 Task: Use Electro Static Accent 01 Effect in this video Movie B.mp4
Action: Mouse pressed left at (332, 151)
Screenshot: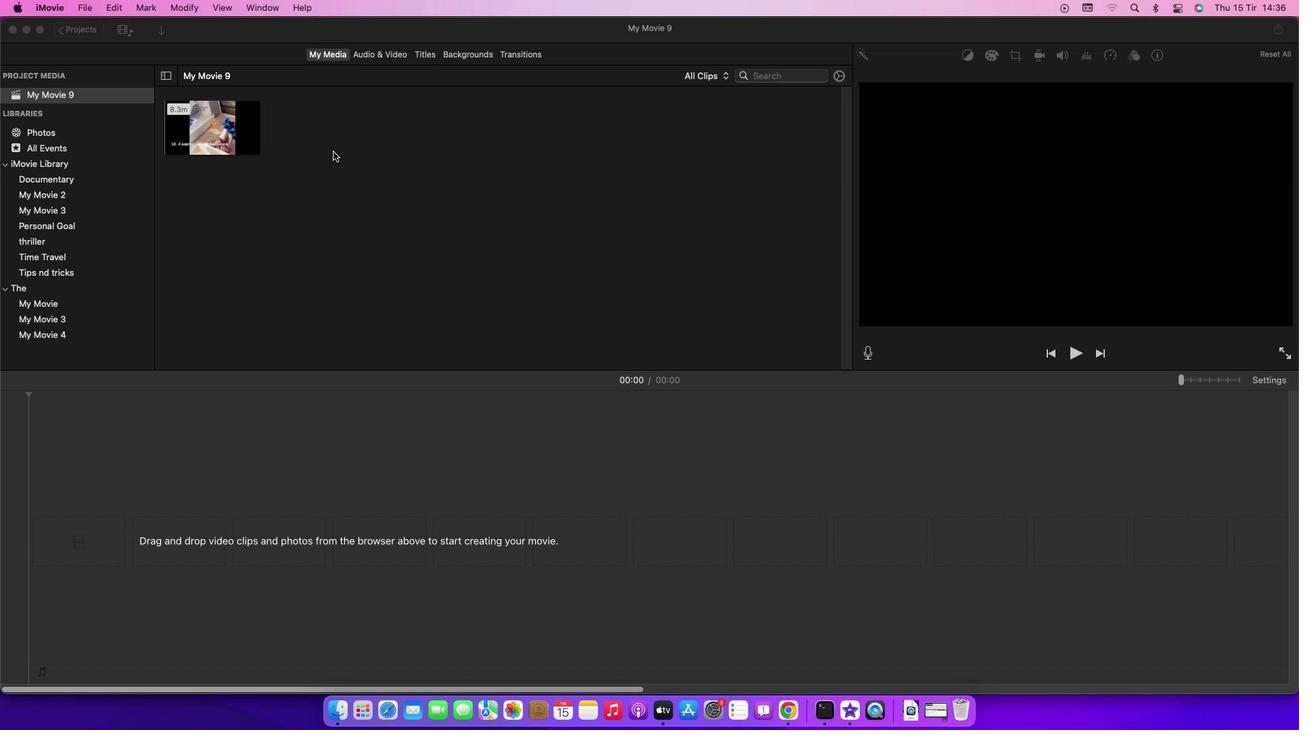 
Action: Mouse moved to (228, 122)
Screenshot: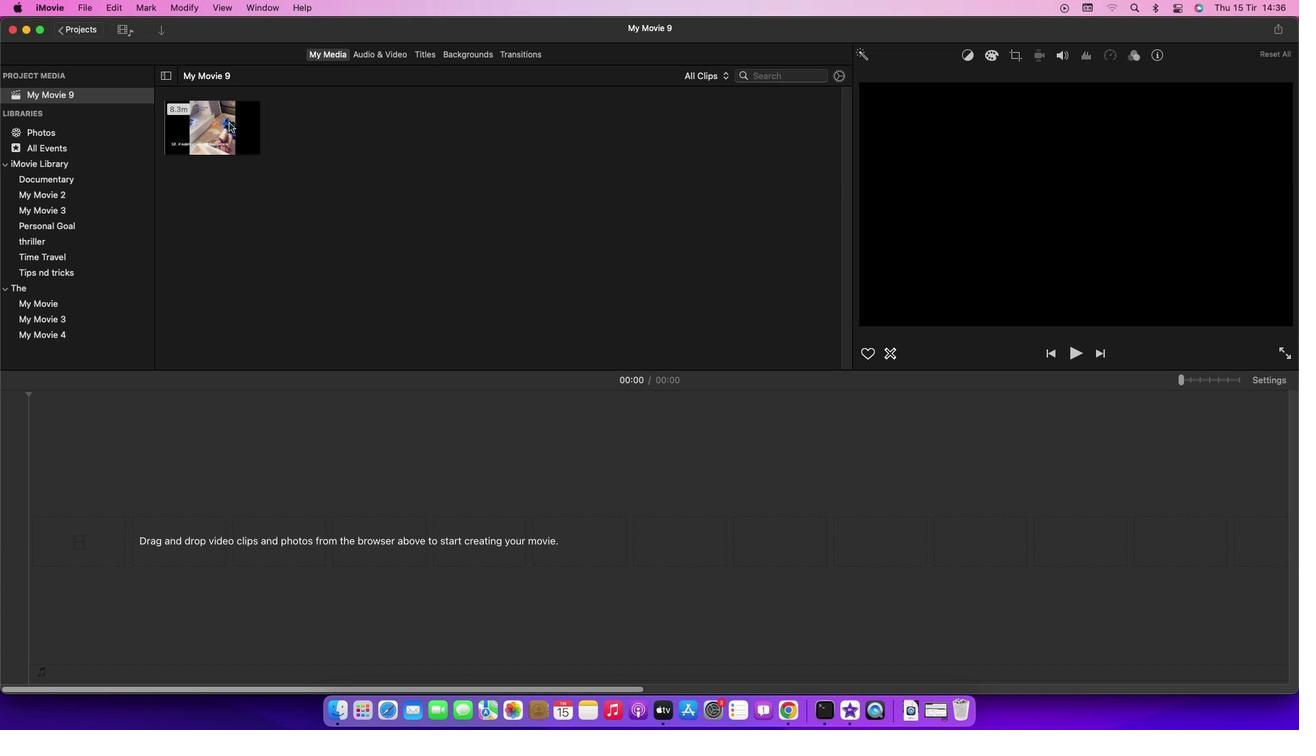 
Action: Mouse pressed left at (228, 122)
Screenshot: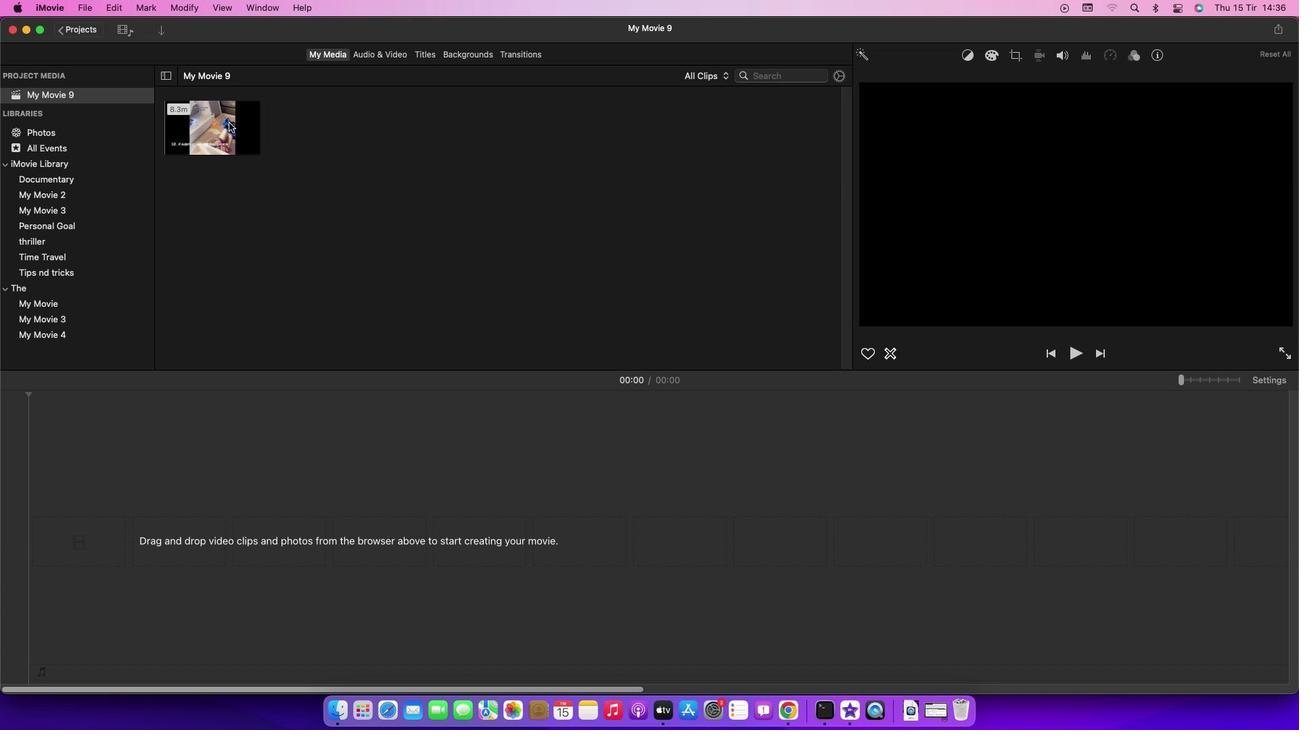
Action: Mouse pressed left at (228, 122)
Screenshot: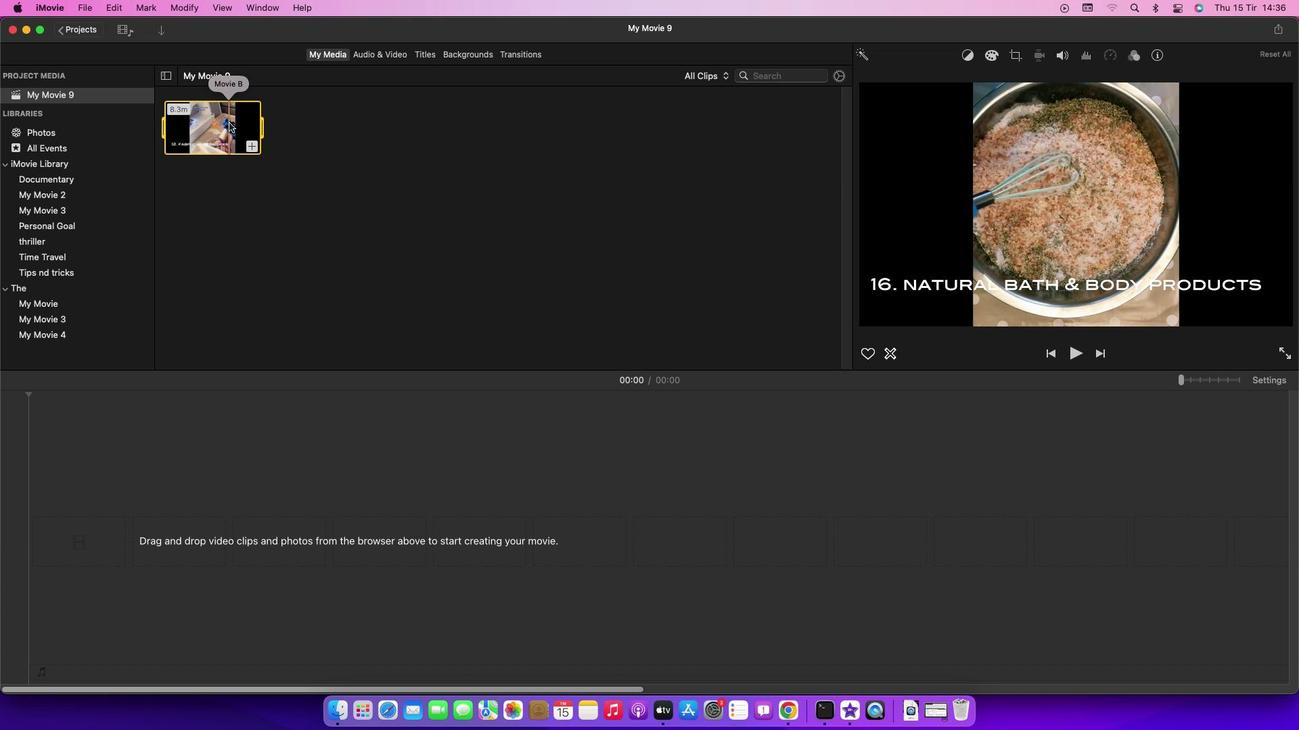 
Action: Mouse moved to (379, 56)
Screenshot: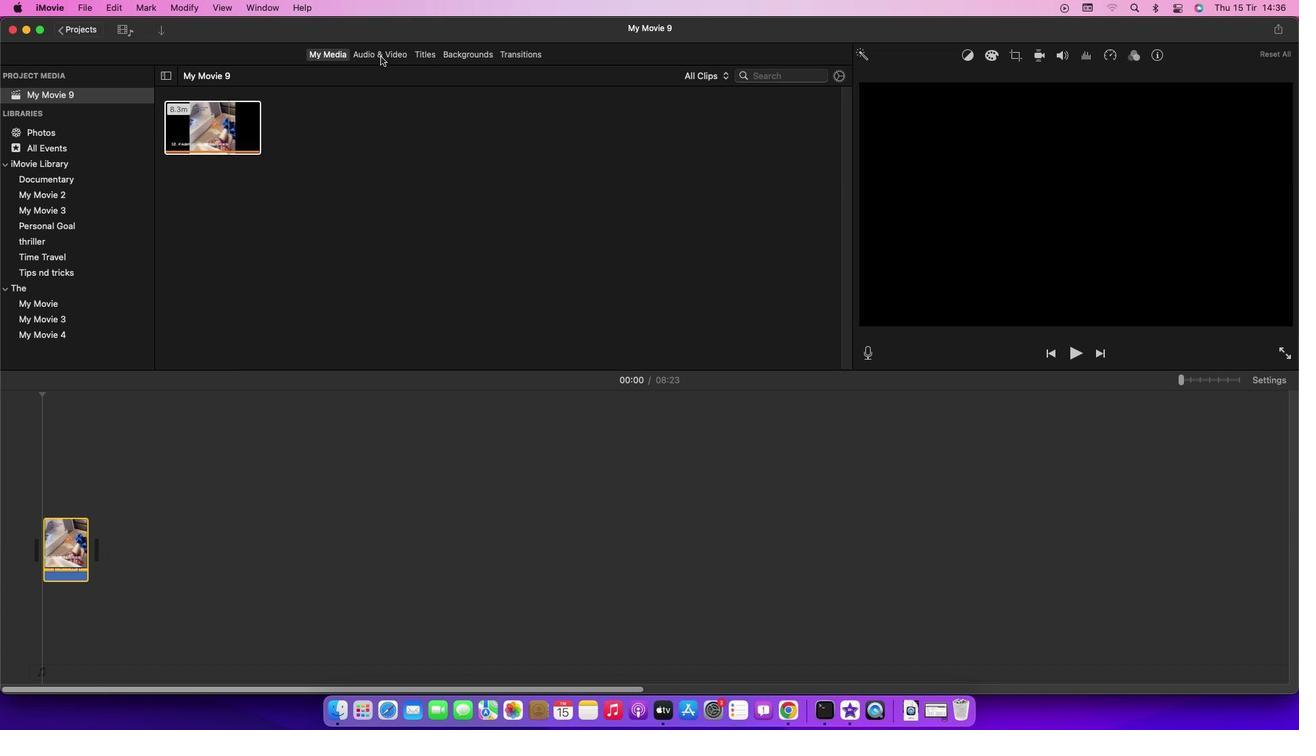 
Action: Mouse pressed left at (379, 56)
Screenshot: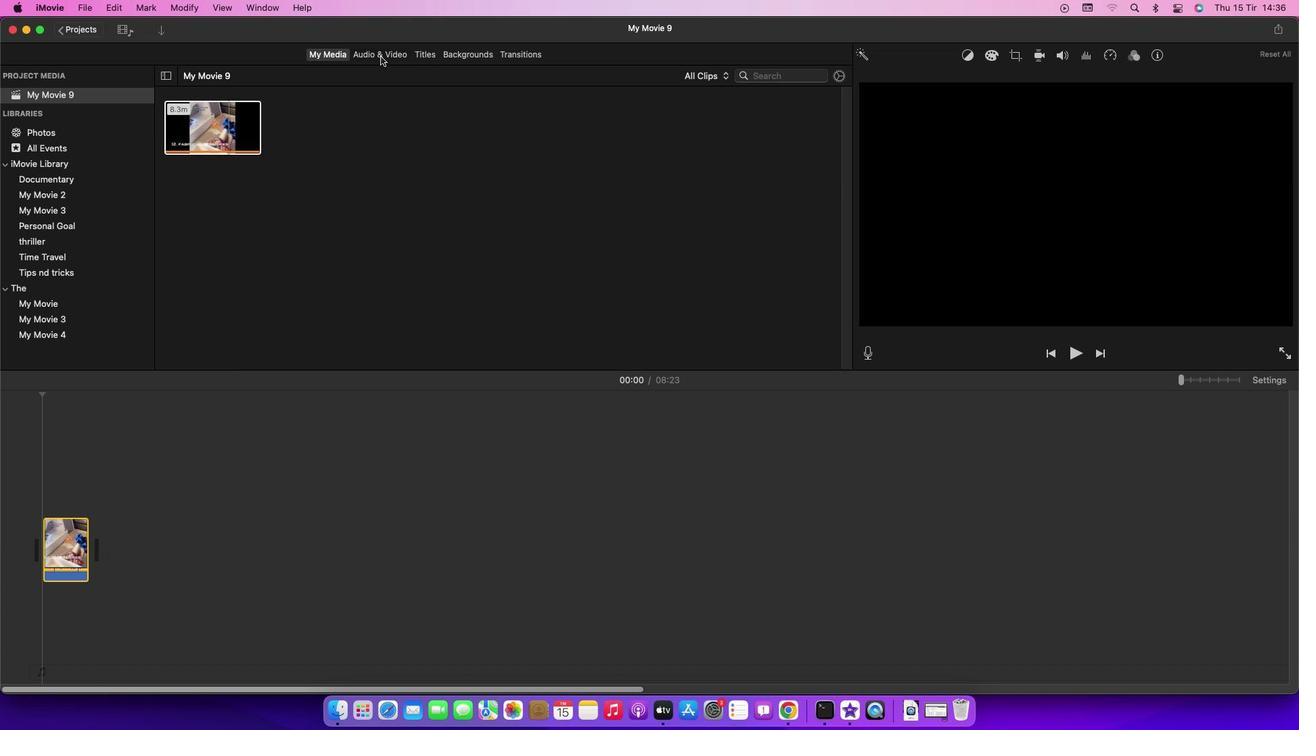 
Action: Mouse moved to (71, 129)
Screenshot: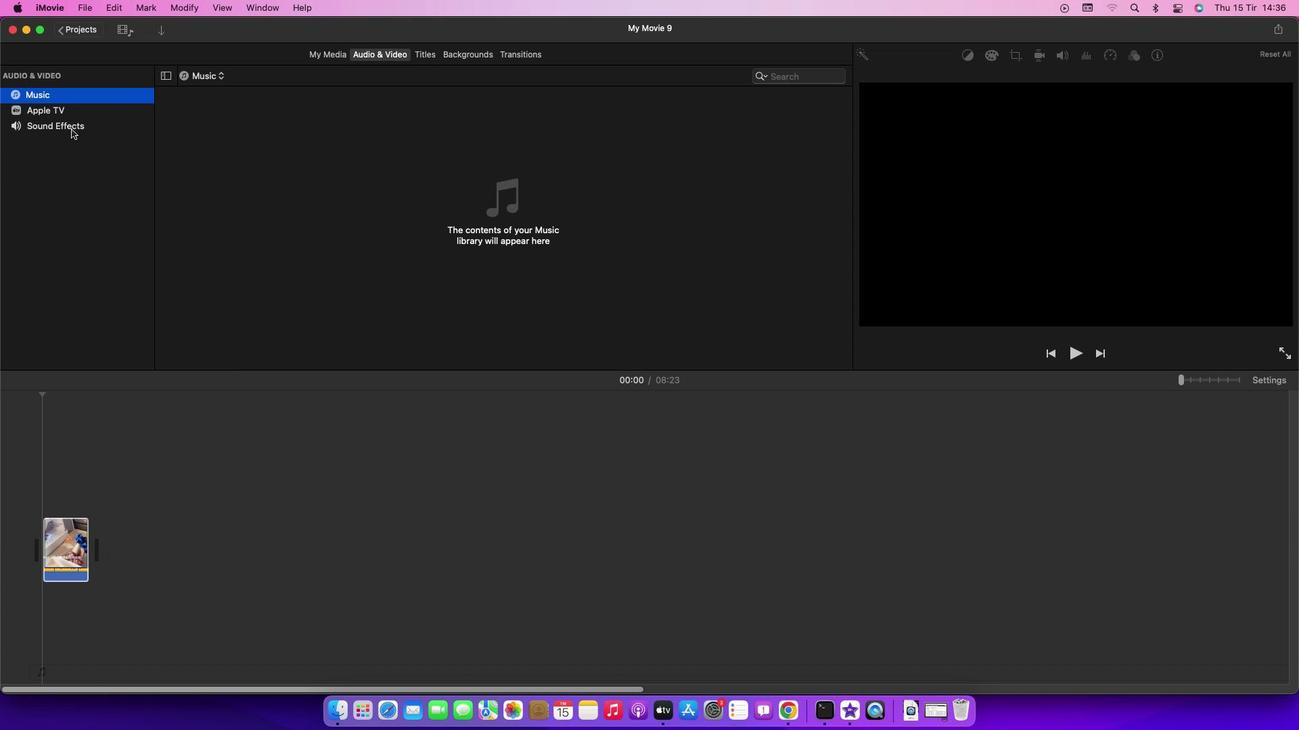 
Action: Mouse pressed left at (71, 129)
Screenshot: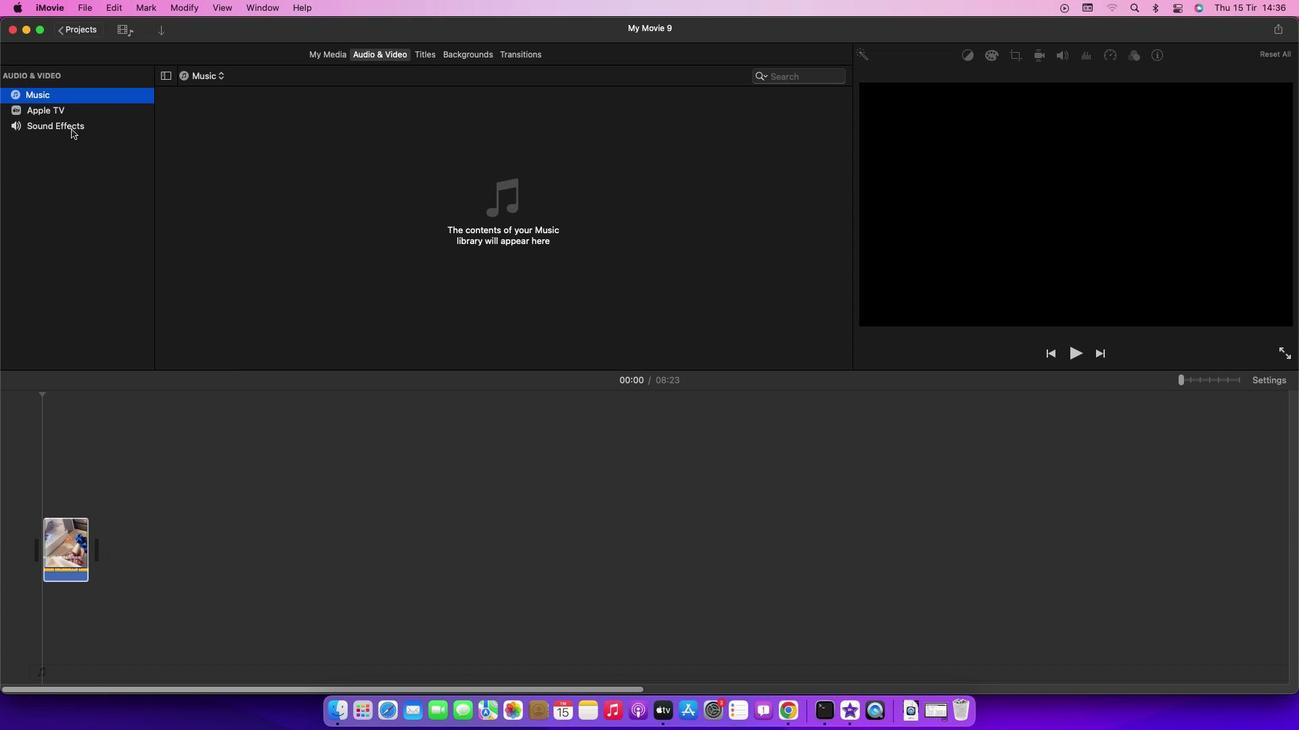 
Action: Mouse moved to (213, 339)
Screenshot: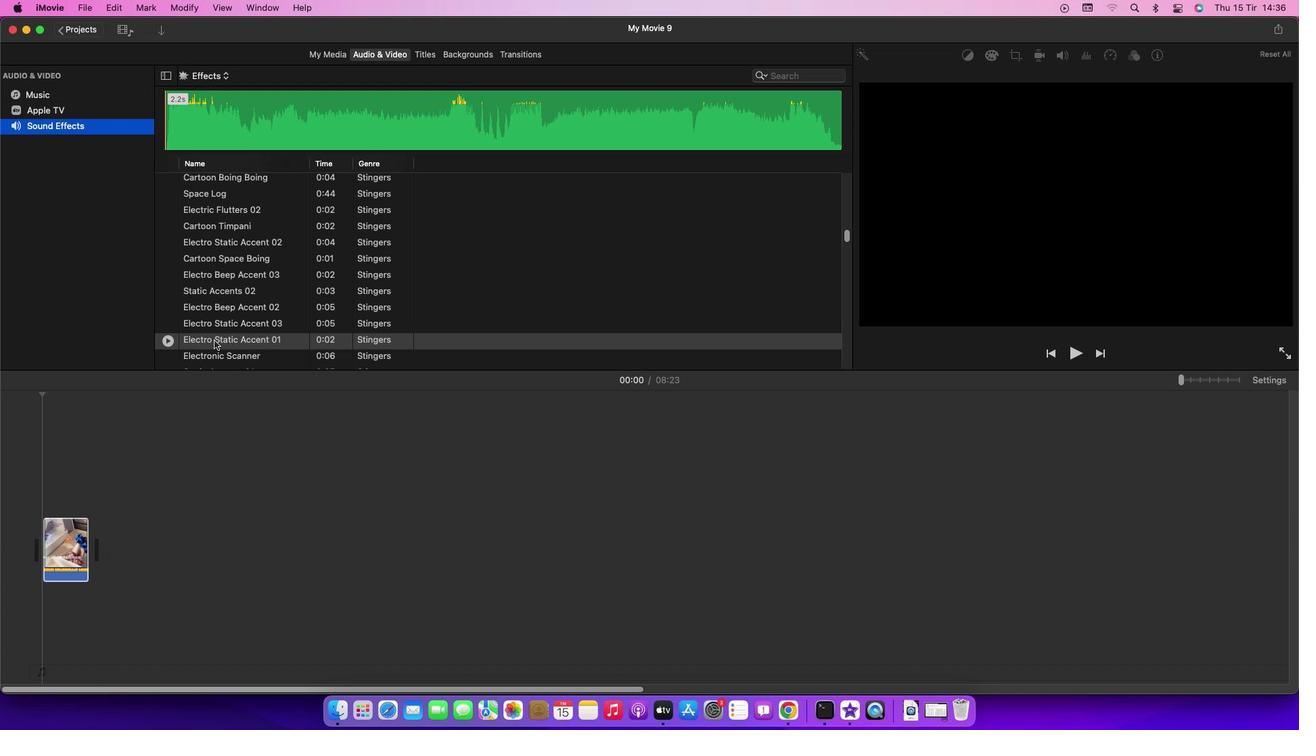 
Action: Mouse pressed left at (213, 339)
Screenshot: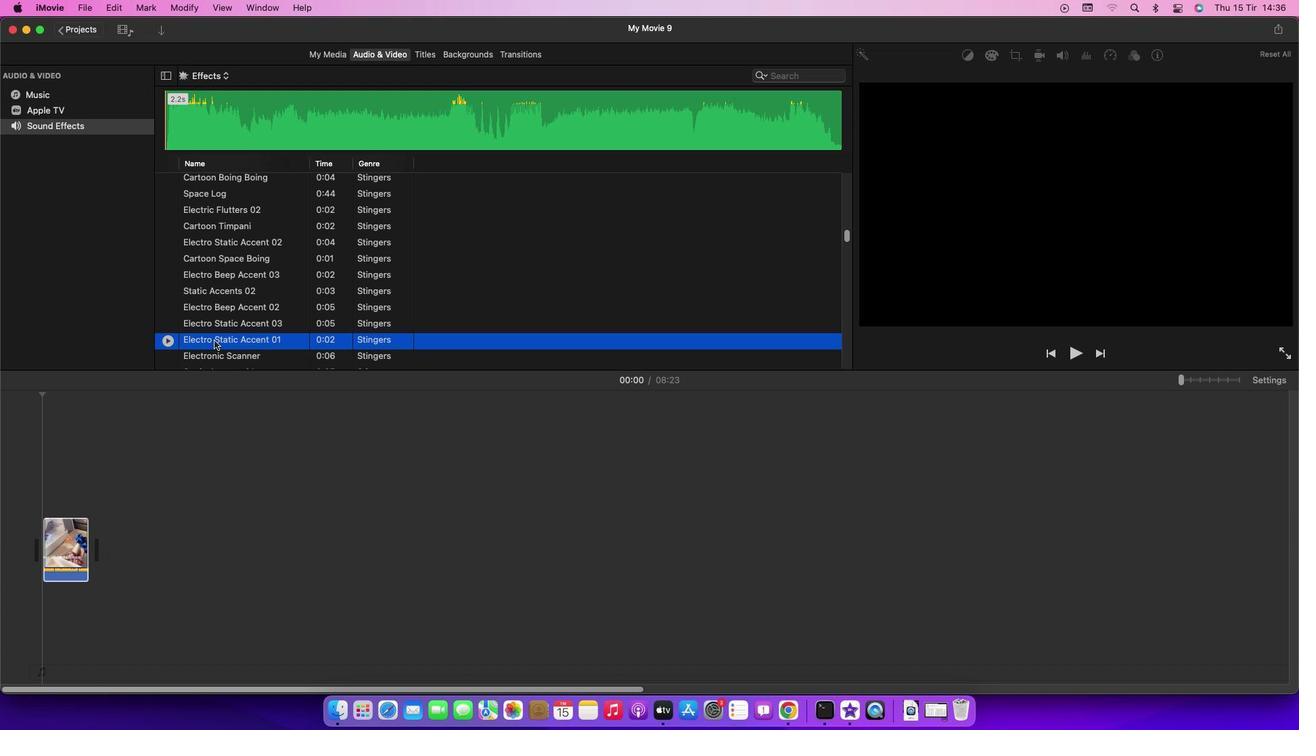 
Action: Mouse moved to (244, 338)
Screenshot: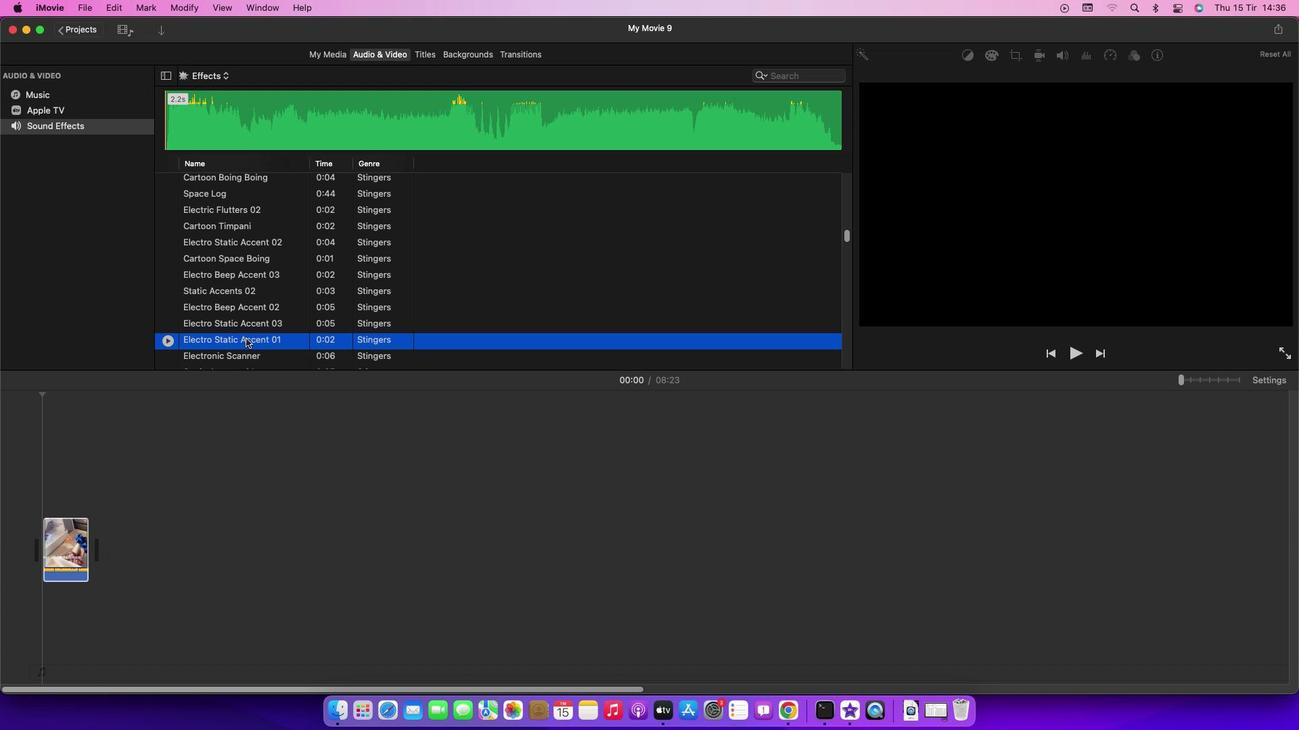 
Action: Mouse pressed left at (244, 338)
Screenshot: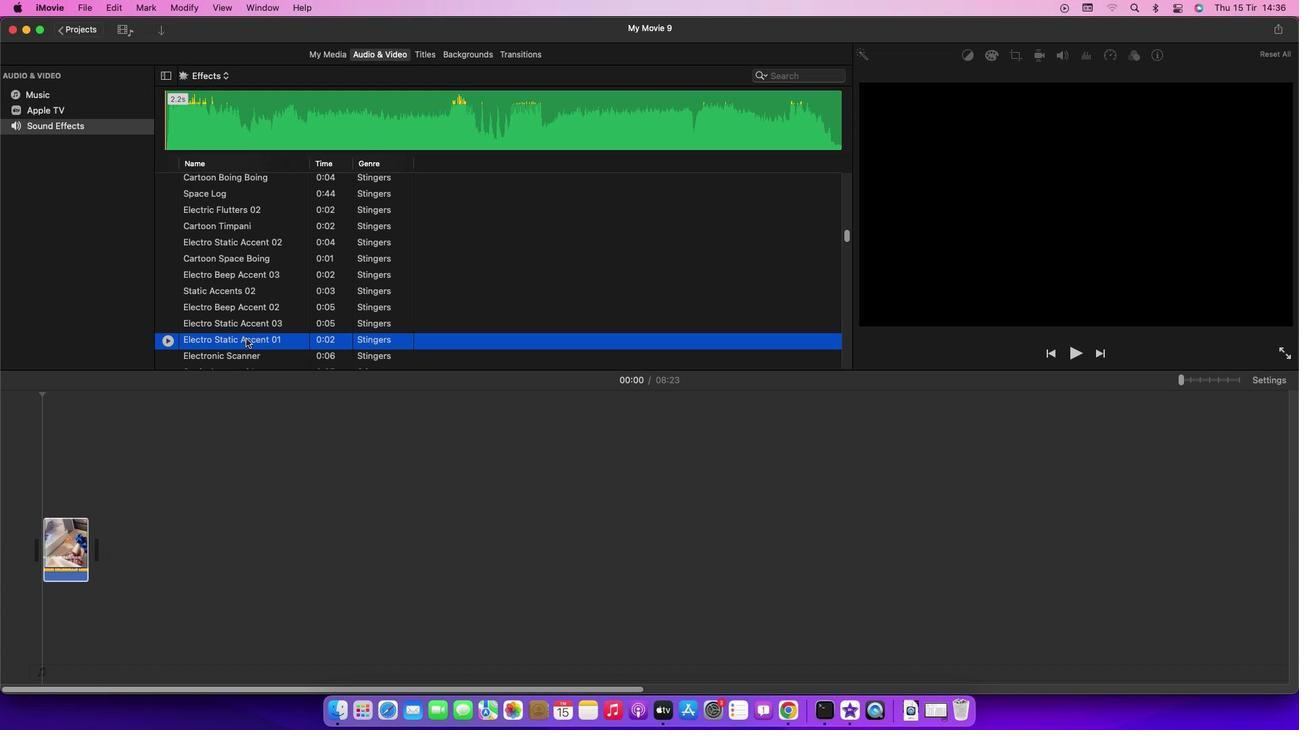 
Action: Mouse moved to (209, 529)
Screenshot: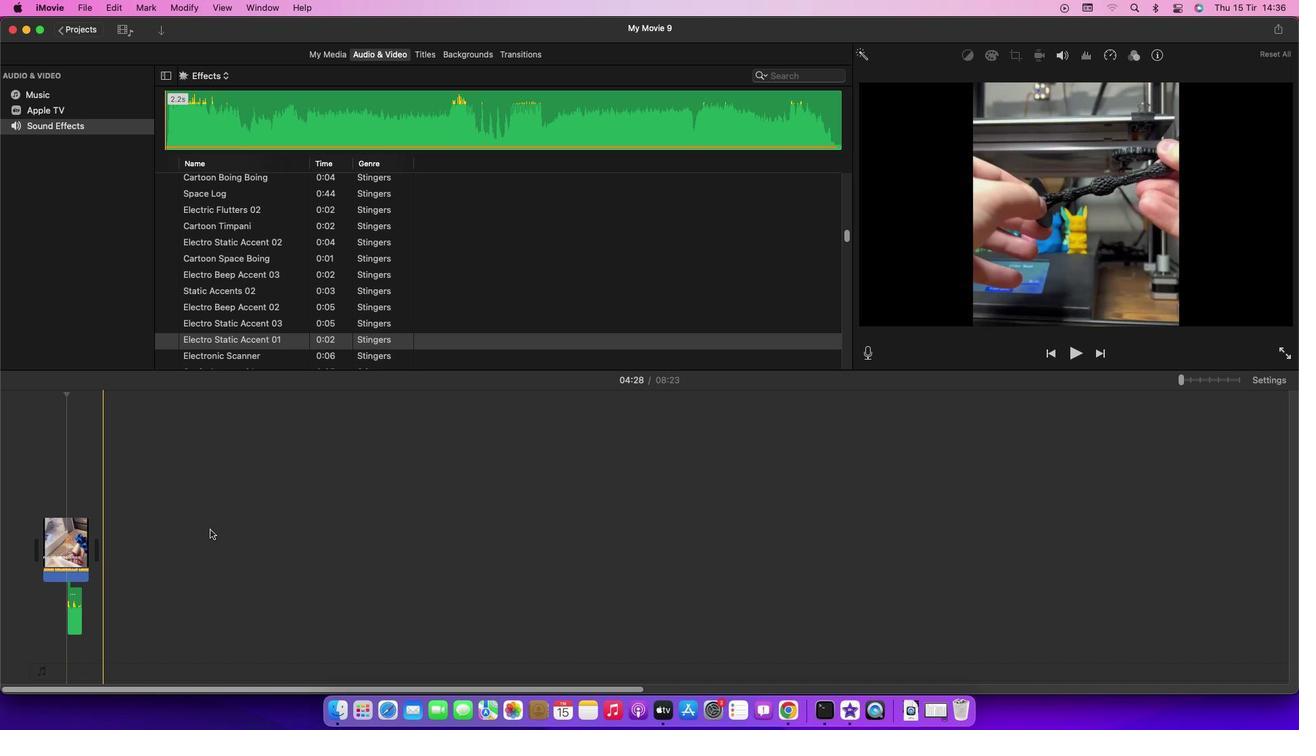 
